 Task: Create a rule from the Recommended list, Task Added to this Project -> add SubTasks in the project AztecTech with SubTasks Gather and Analyse Requirements , Design and Implement Solution , System Test and UAT , Release to Production / Go Live
Action: Mouse moved to (789, 281)
Screenshot: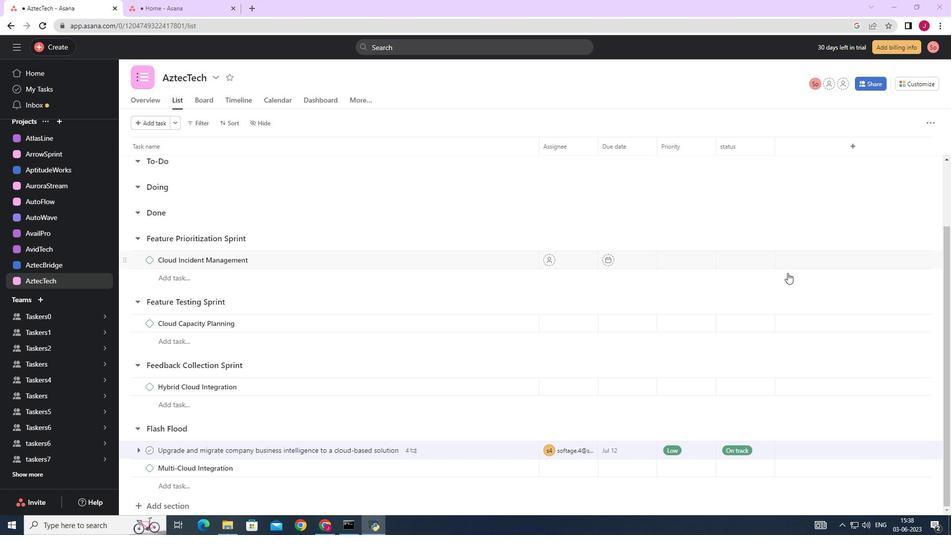 
Action: Mouse scrolled (789, 281) with delta (0, 0)
Screenshot: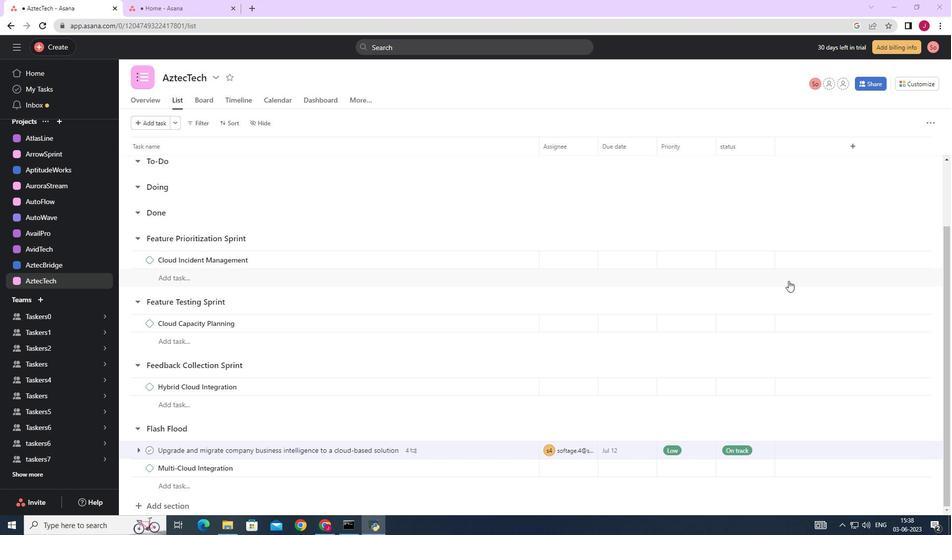 
Action: Mouse moved to (789, 281)
Screenshot: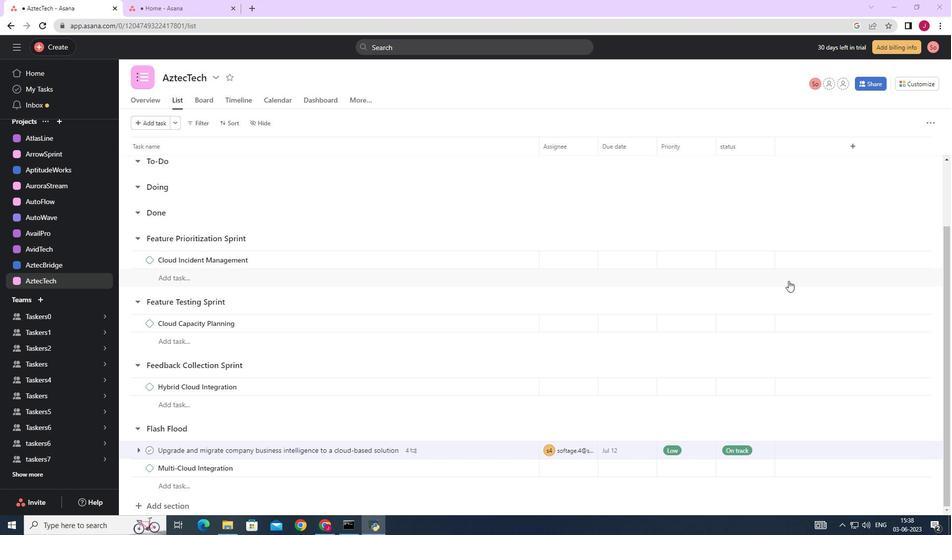
Action: Mouse scrolled (789, 281) with delta (0, 0)
Screenshot: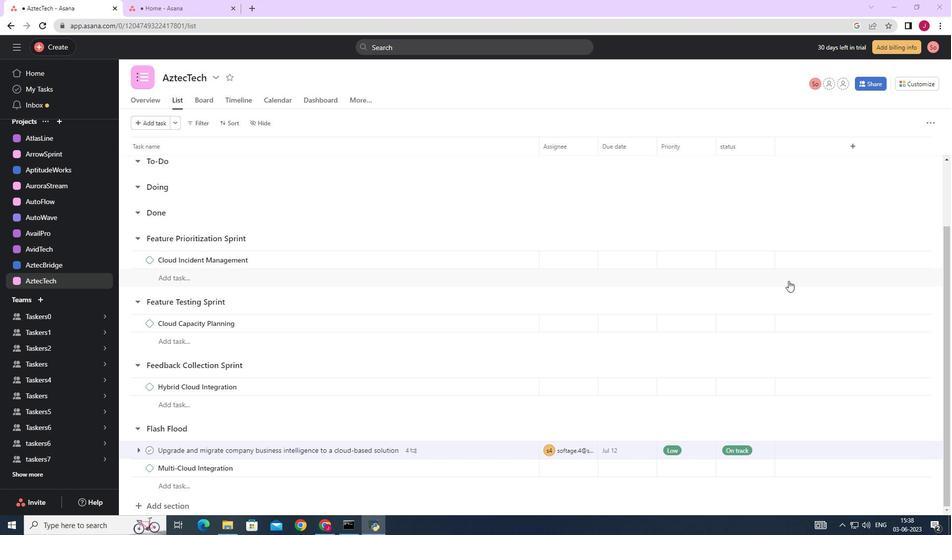 
Action: Mouse moved to (787, 280)
Screenshot: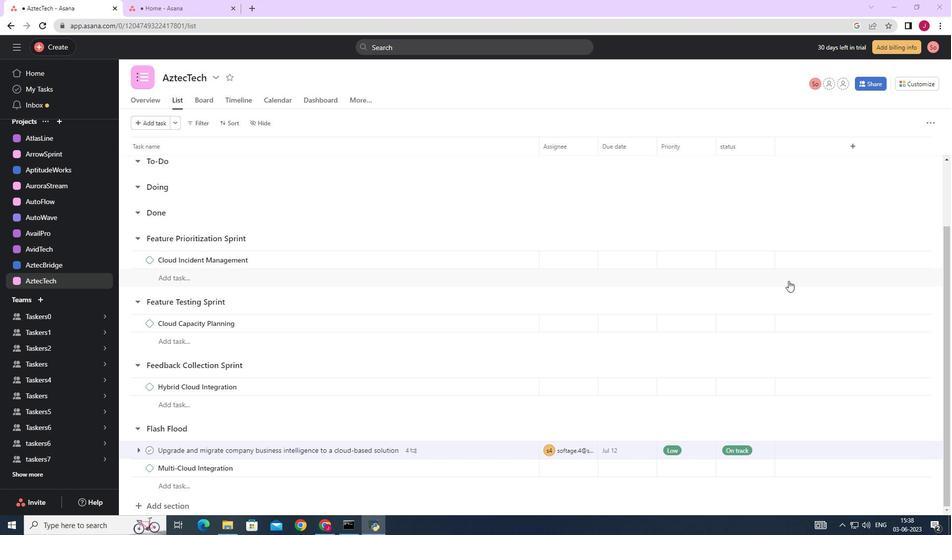 
Action: Mouse scrolled (787, 280) with delta (0, 0)
Screenshot: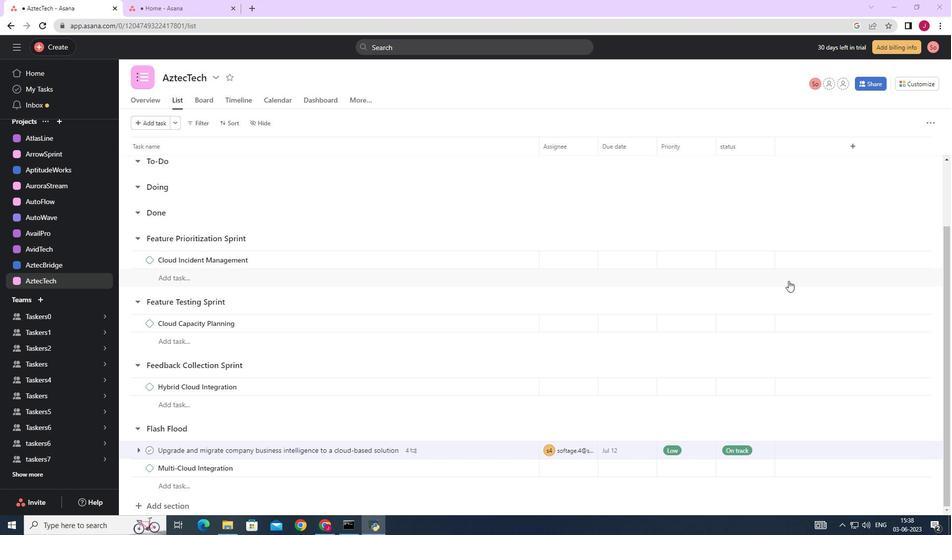 
Action: Mouse moved to (773, 289)
Screenshot: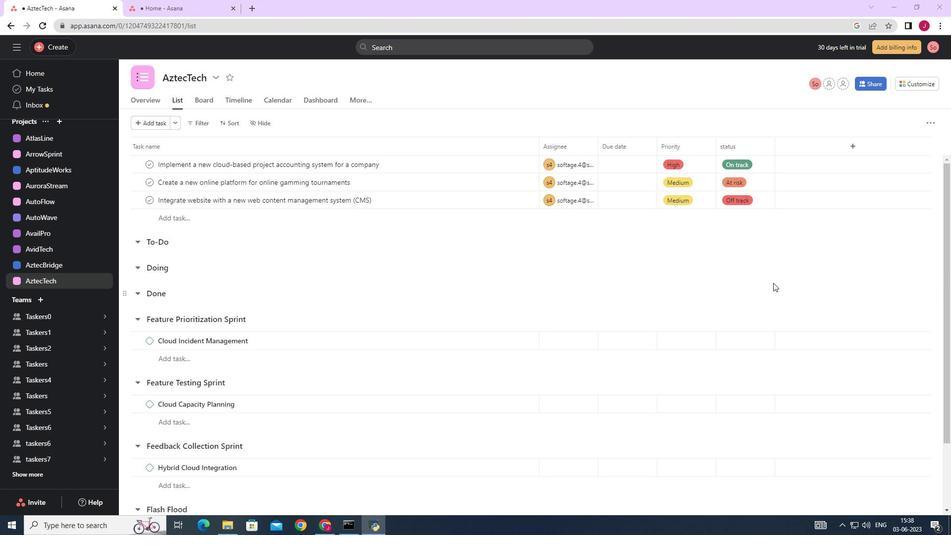 
Action: Mouse scrolled (773, 289) with delta (0, 0)
Screenshot: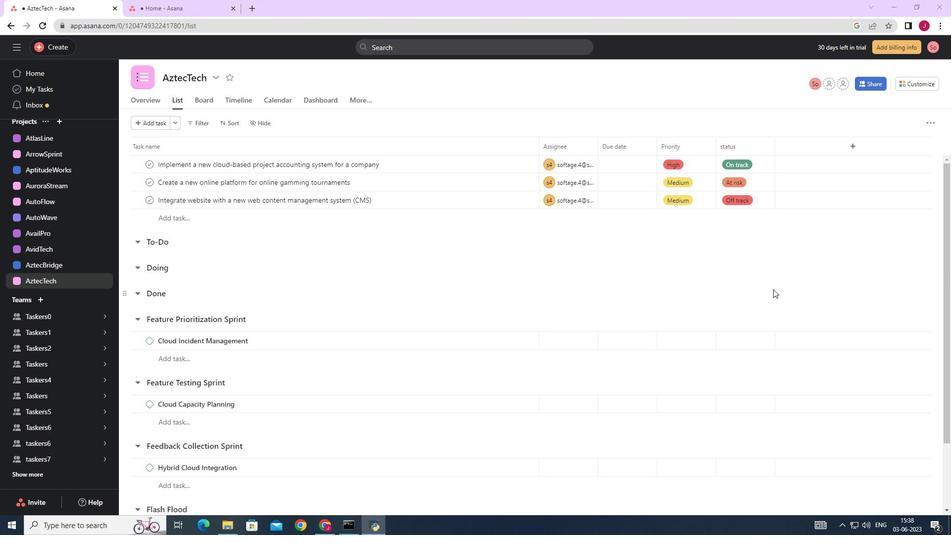 
Action: Mouse scrolled (773, 289) with delta (0, 0)
Screenshot: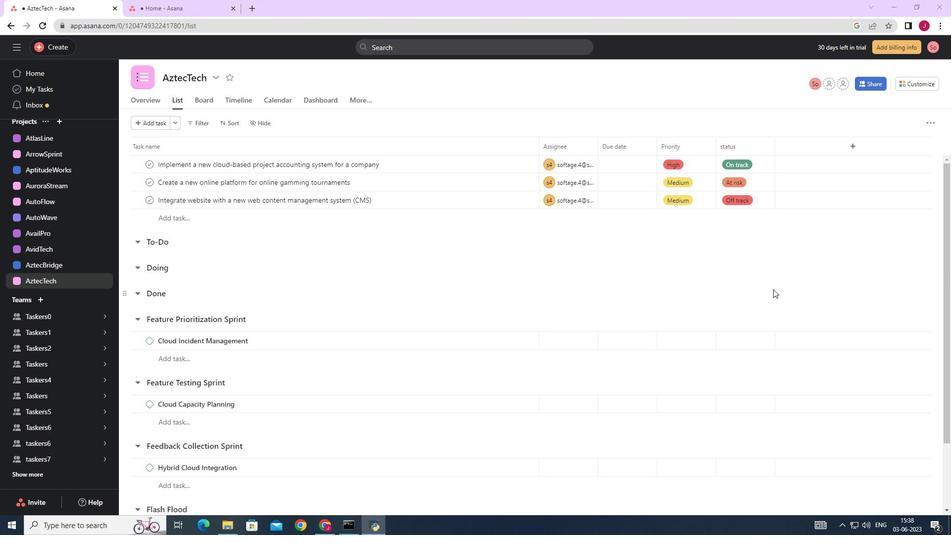 
Action: Mouse scrolled (773, 289) with delta (0, 0)
Screenshot: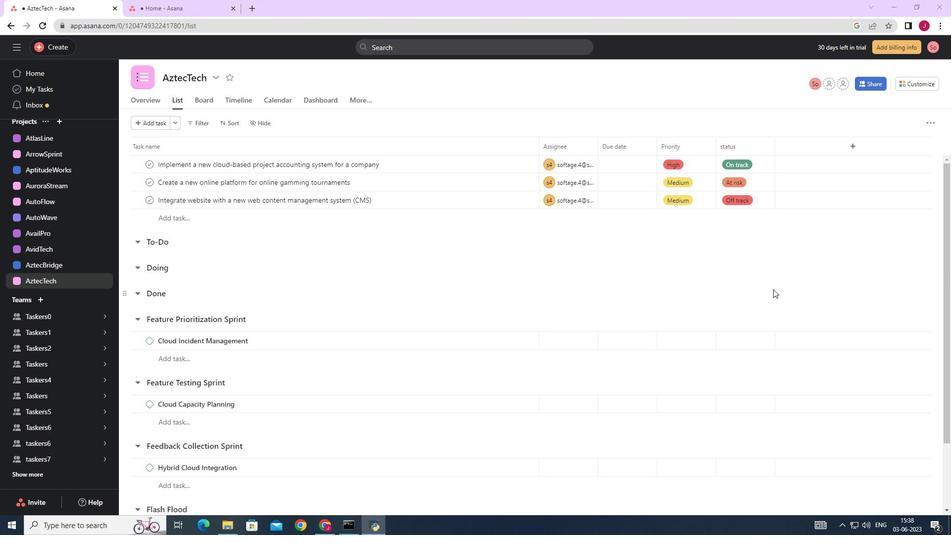 
Action: Mouse moved to (925, 83)
Screenshot: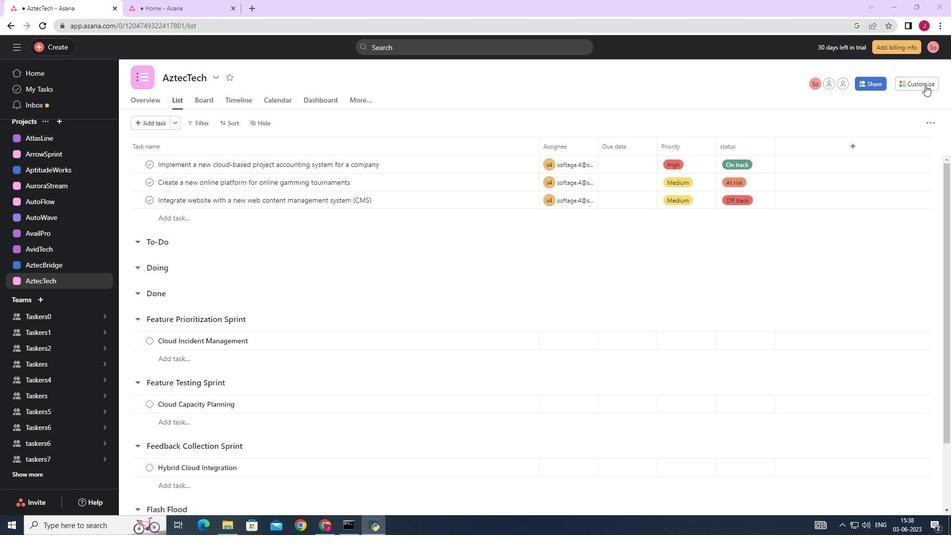 
Action: Mouse pressed left at (925, 83)
Screenshot: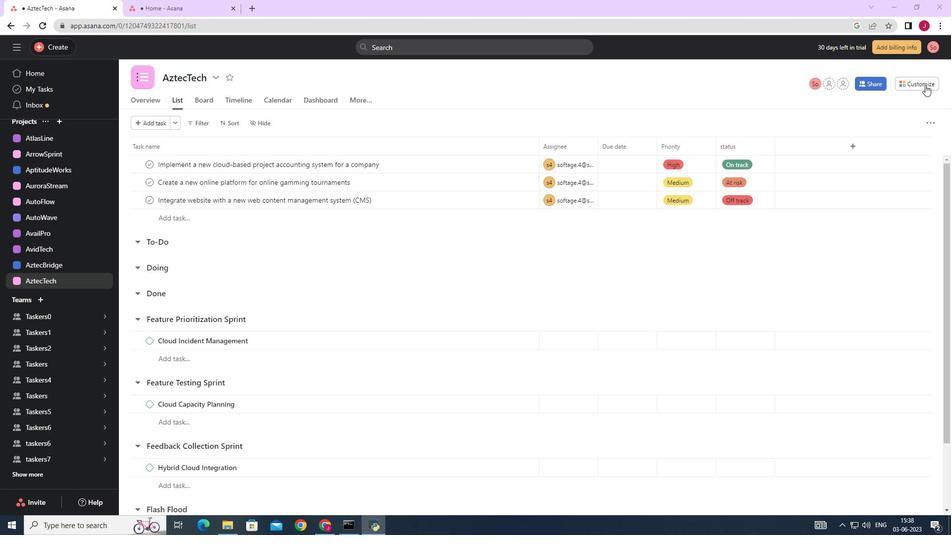 
Action: Mouse moved to (734, 221)
Screenshot: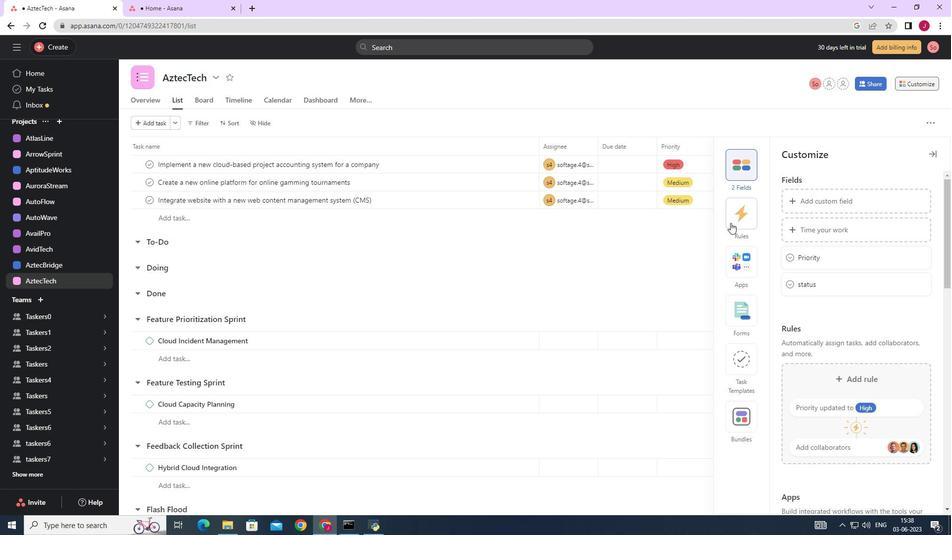 
Action: Mouse pressed left at (734, 221)
Screenshot: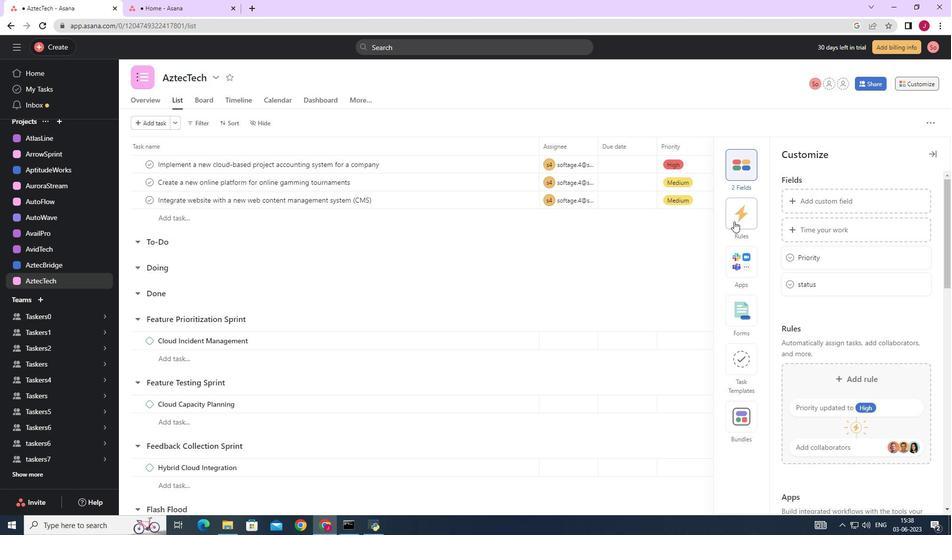 
Action: Mouse moved to (852, 226)
Screenshot: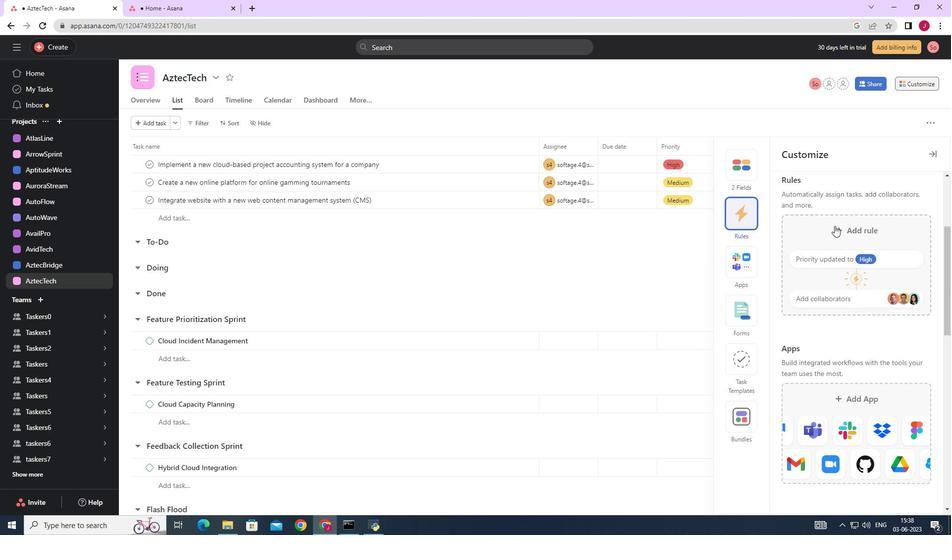 
Action: Mouse pressed left at (852, 226)
Screenshot: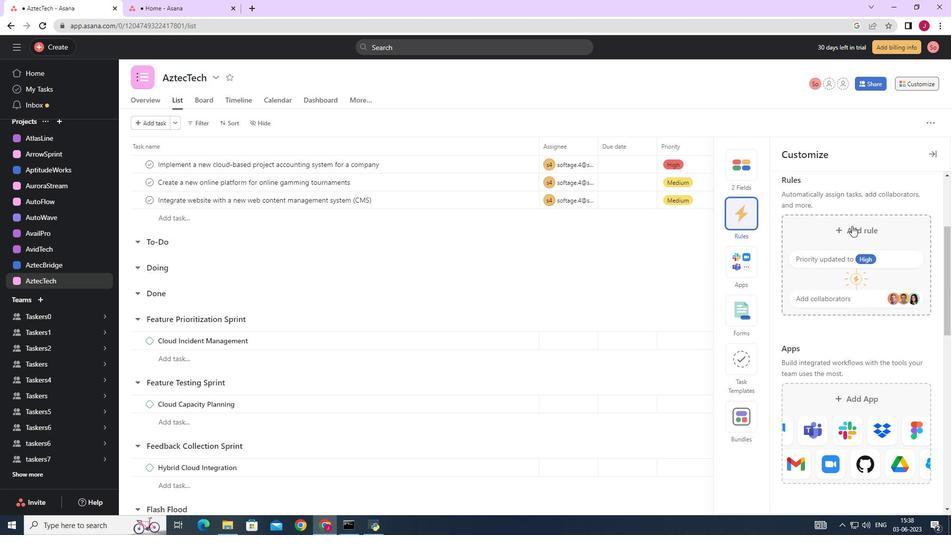 
Action: Mouse moved to (392, 142)
Screenshot: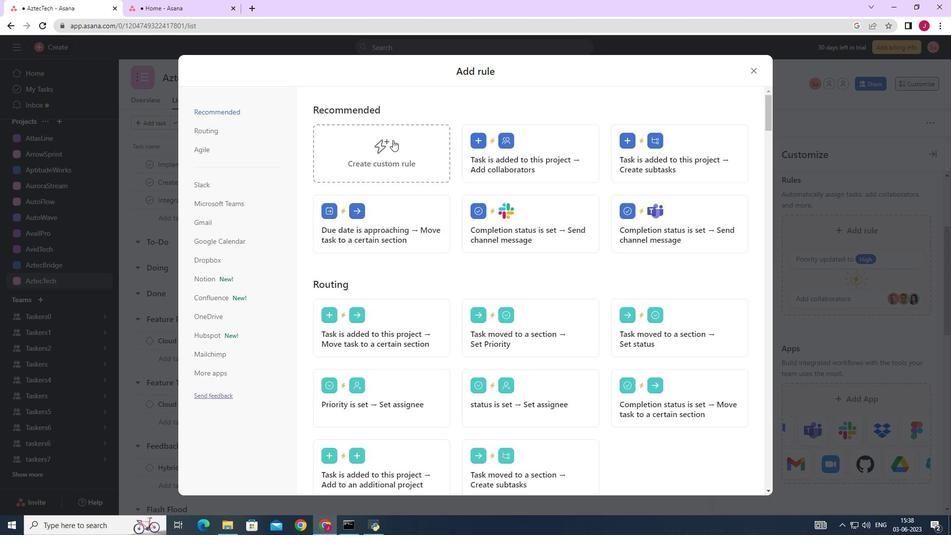 
Action: Mouse pressed left at (392, 142)
Screenshot: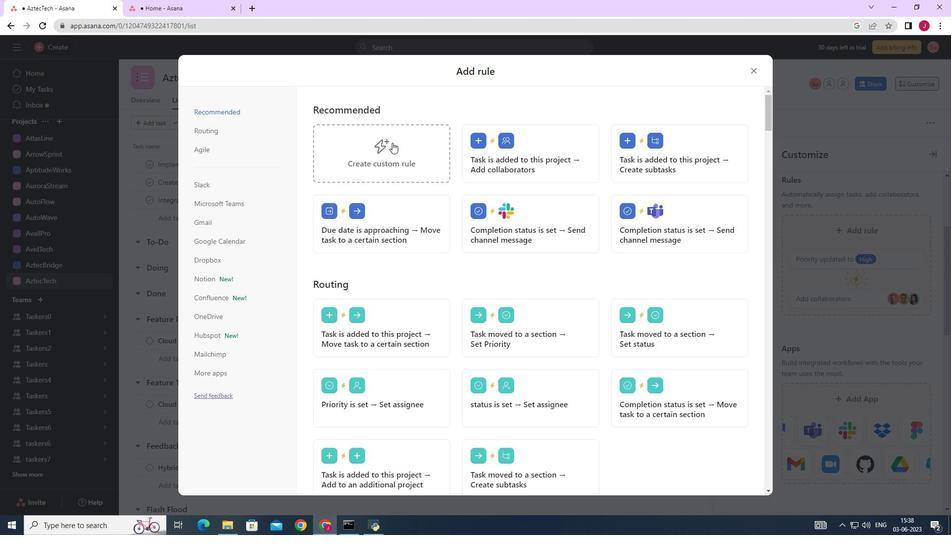 
Action: Mouse moved to (519, 263)
Screenshot: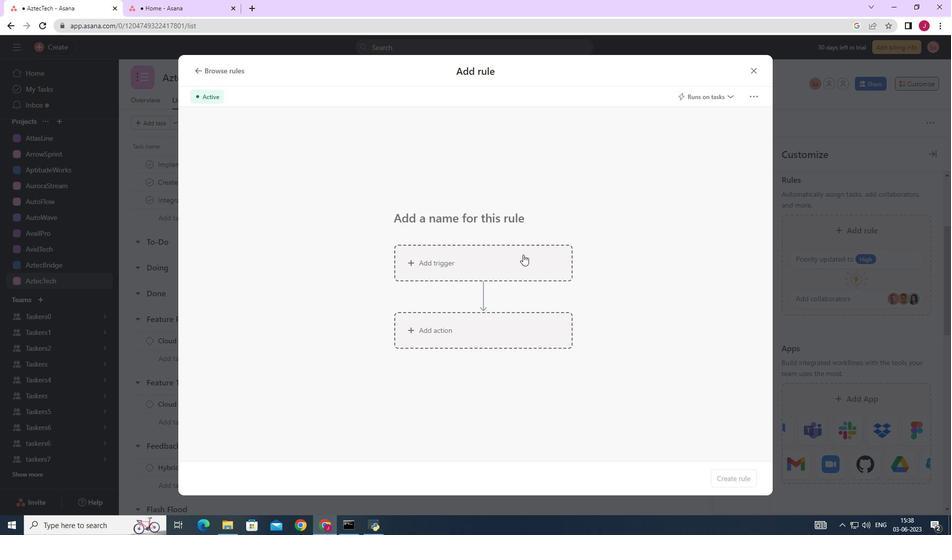 
Action: Mouse pressed left at (519, 263)
Screenshot: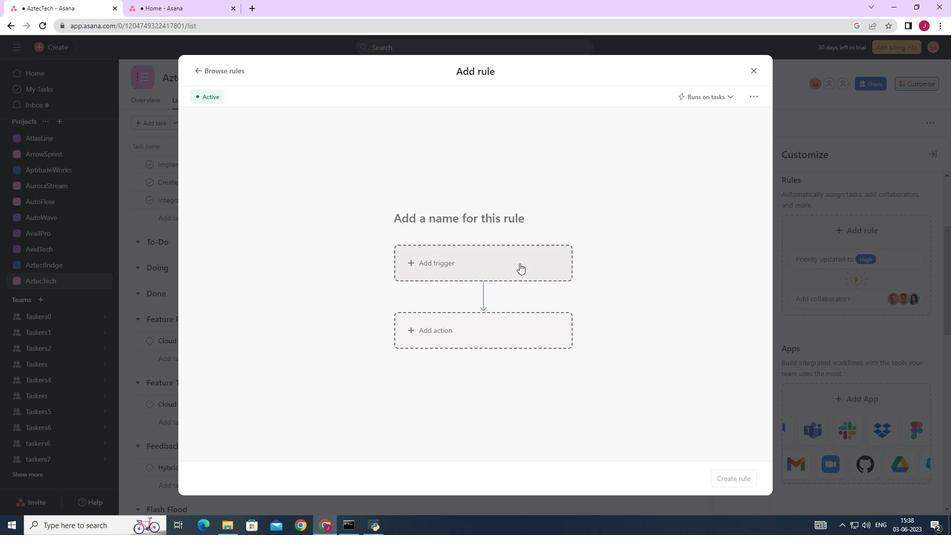 
Action: Mouse moved to (440, 334)
Screenshot: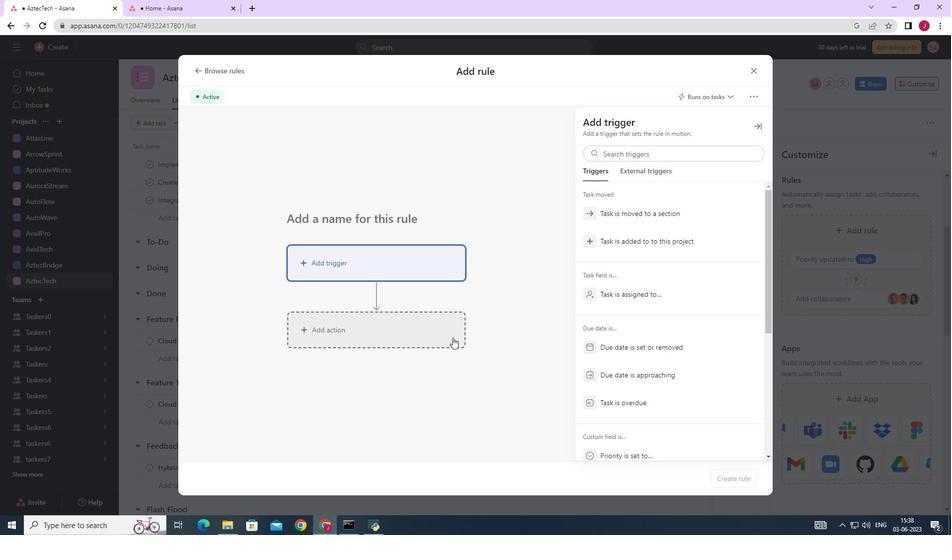 
Action: Mouse pressed left at (440, 334)
Screenshot: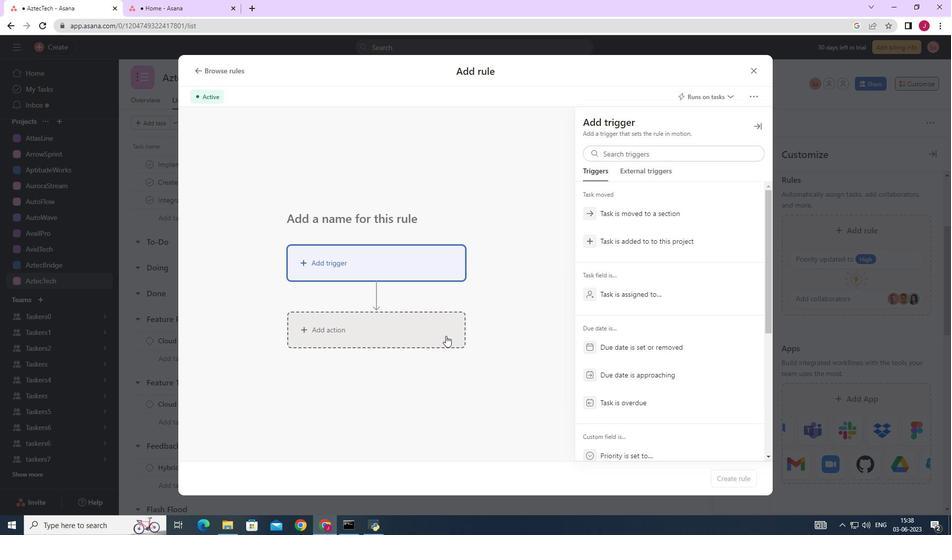 
Action: Mouse moved to (634, 262)
Screenshot: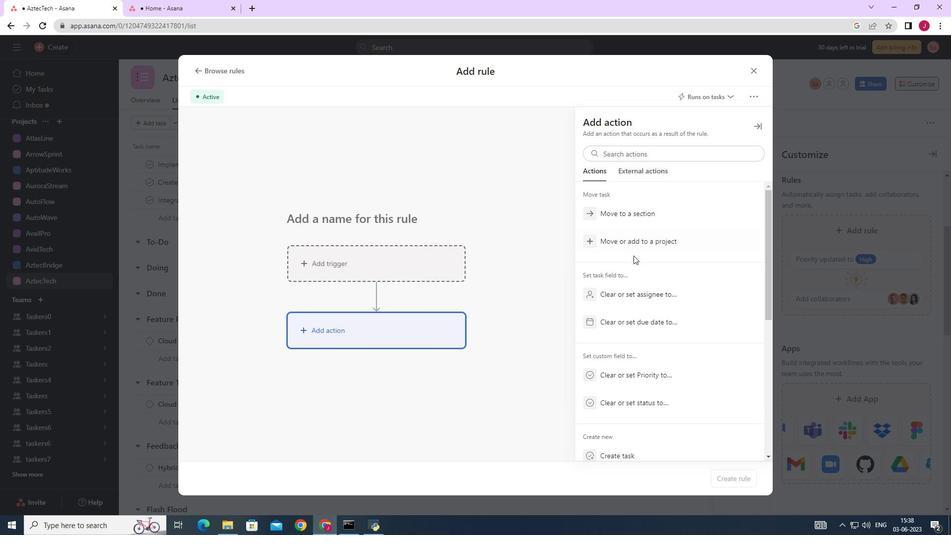 
Action: Mouse scrolled (634, 261) with delta (0, 0)
Screenshot: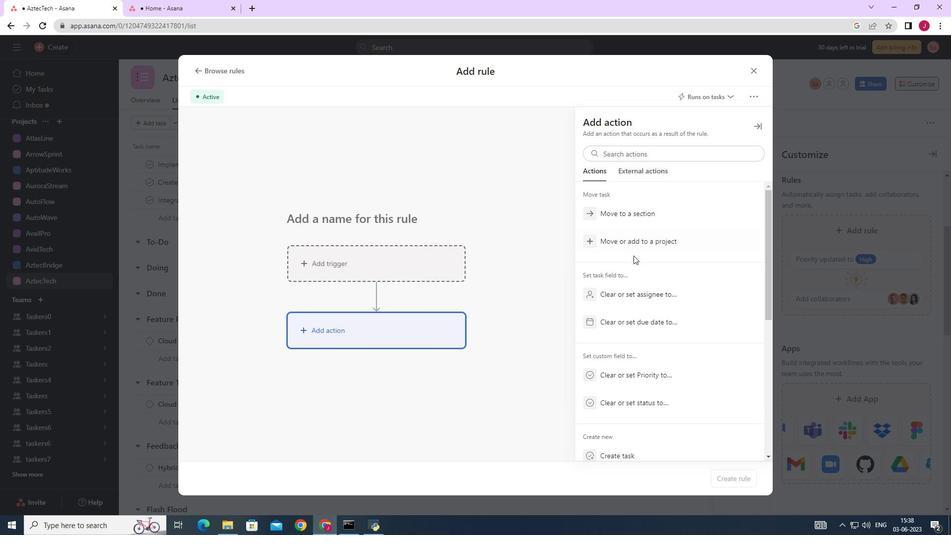 
Action: Mouse scrolled (634, 261) with delta (0, 0)
Screenshot: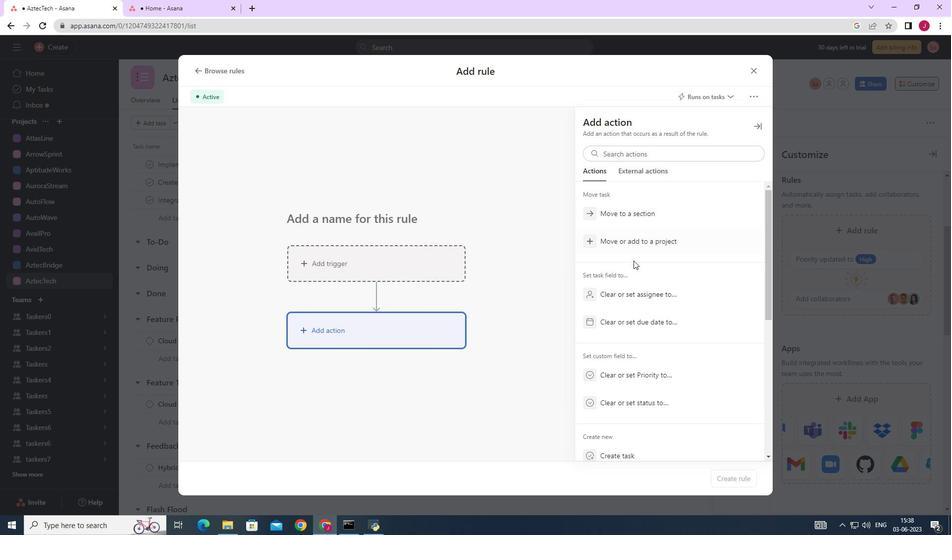 
Action: Mouse scrolled (634, 261) with delta (0, 0)
Screenshot: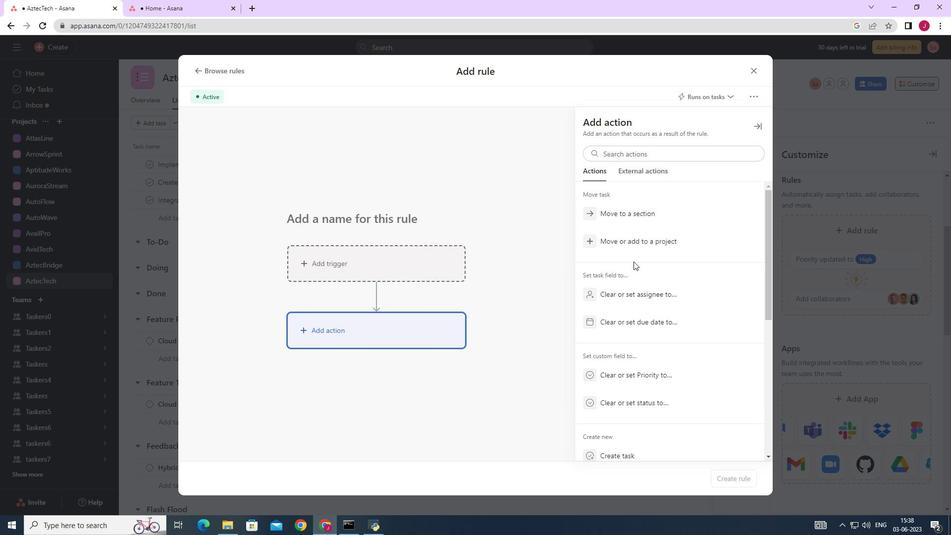 
Action: Mouse moved to (615, 292)
Screenshot: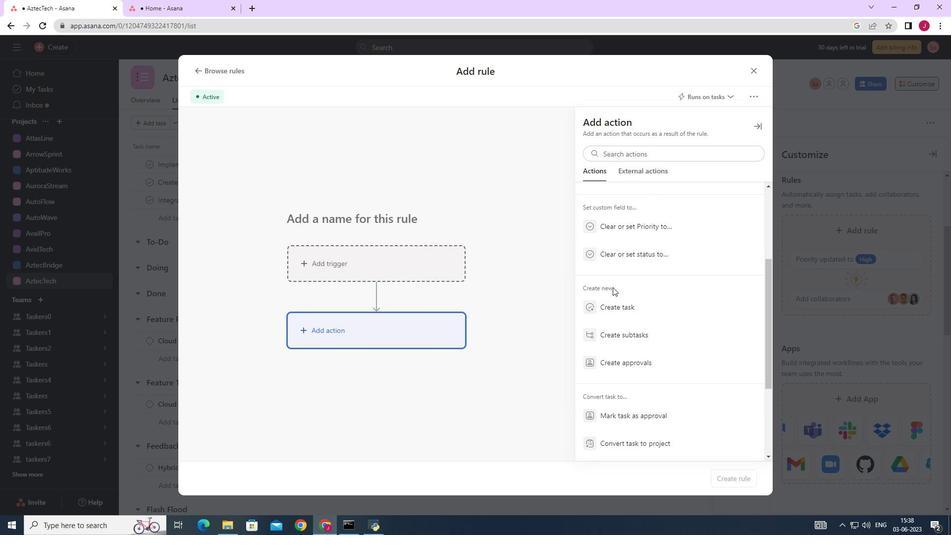 
Action: Mouse scrolled (615, 292) with delta (0, 0)
Screenshot: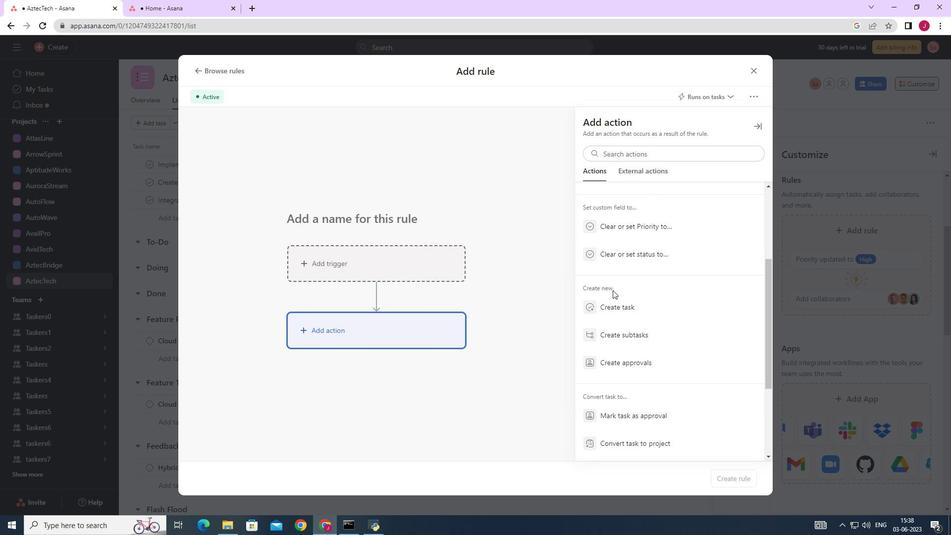 
Action: Mouse scrolled (615, 292) with delta (0, 0)
Screenshot: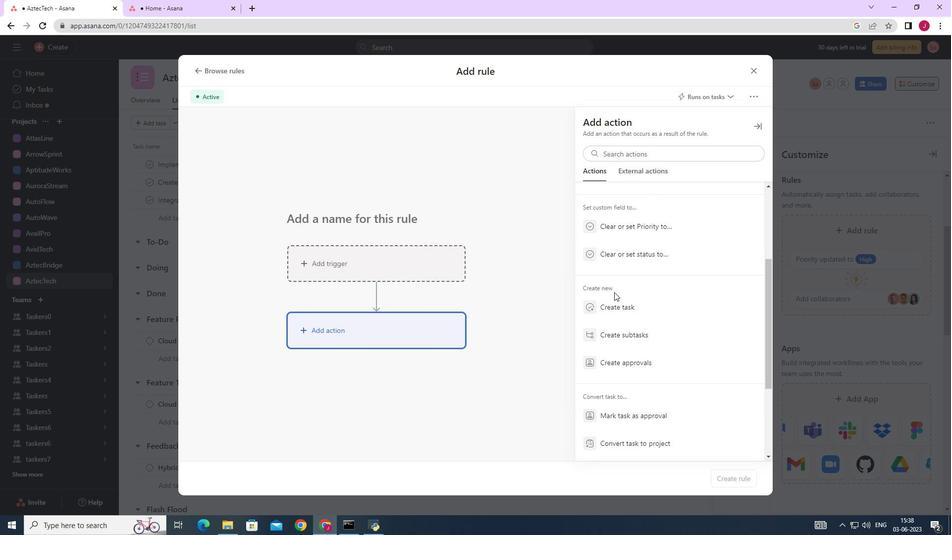 
Action: Mouse scrolled (615, 292) with delta (0, 0)
Screenshot: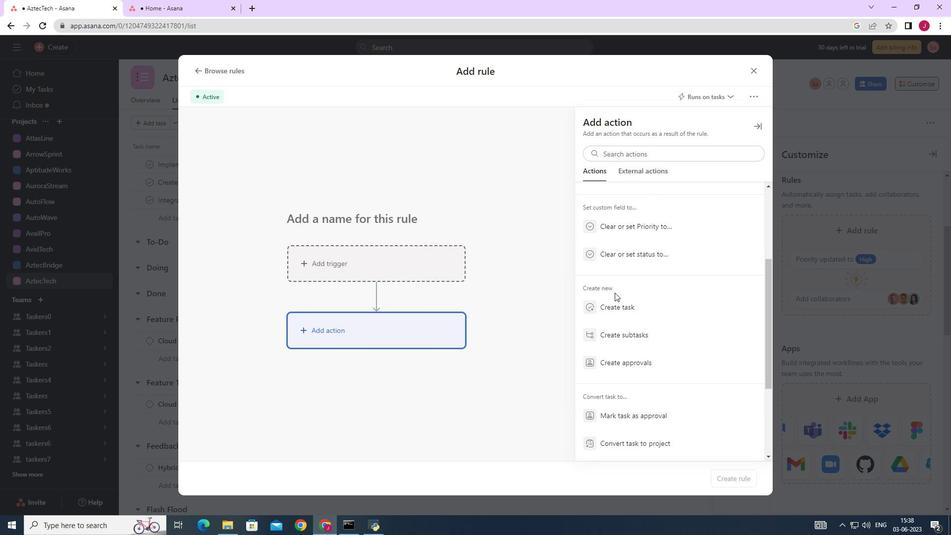 
Action: Mouse moved to (615, 211)
Screenshot: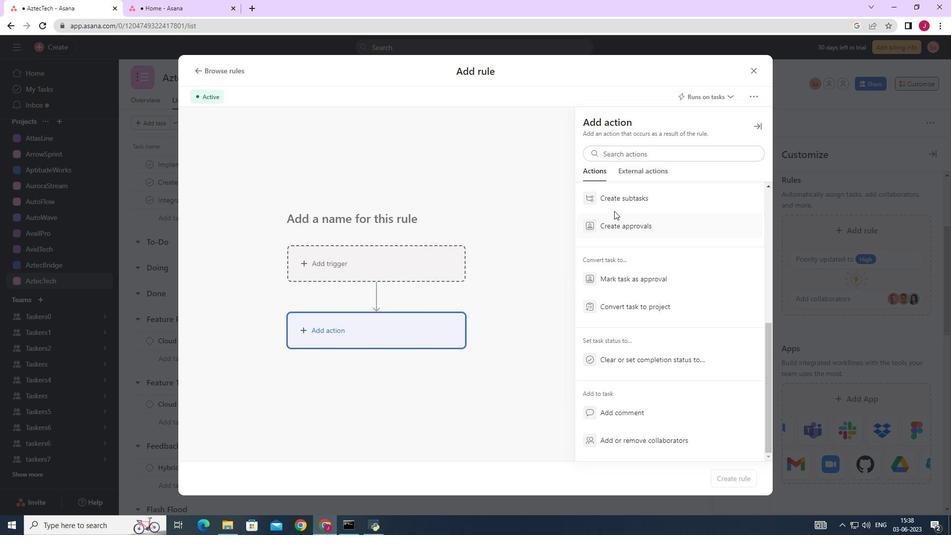 
Action: Mouse scrolled (615, 211) with delta (0, 0)
Screenshot: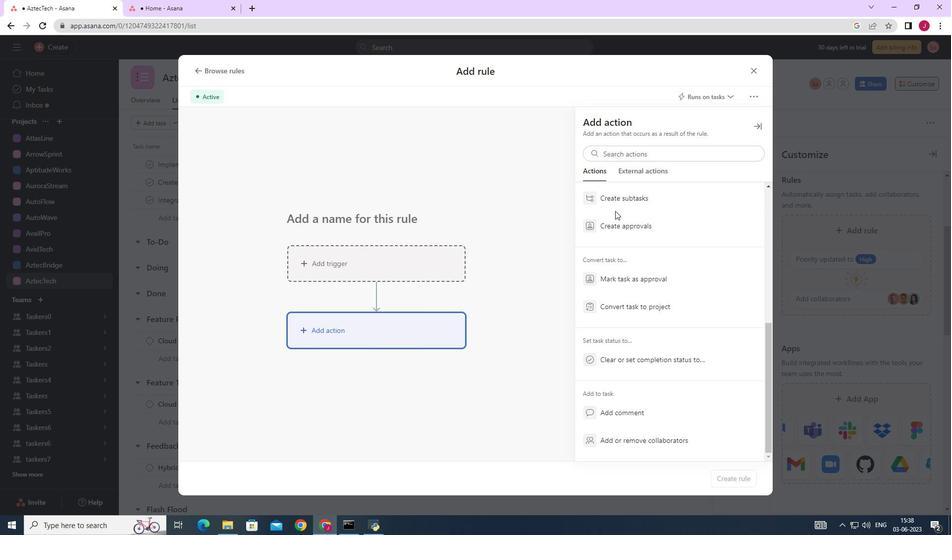 
Action: Mouse scrolled (615, 211) with delta (0, 0)
Screenshot: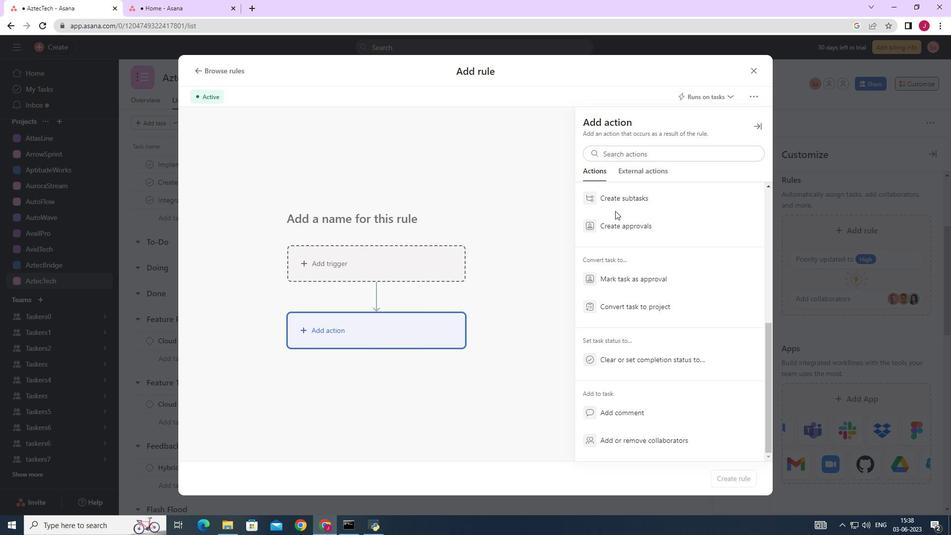 
Action: Mouse moved to (628, 299)
Screenshot: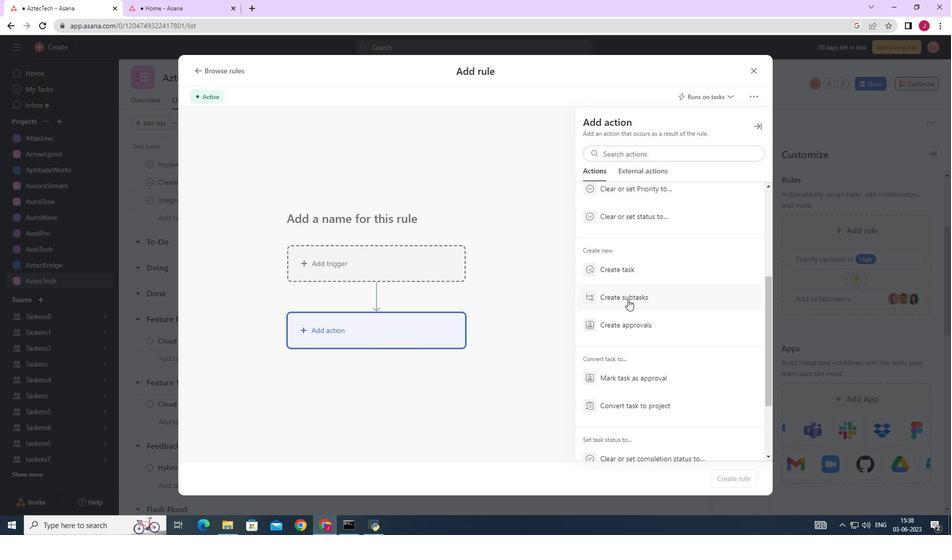 
Action: Mouse pressed left at (628, 299)
Screenshot: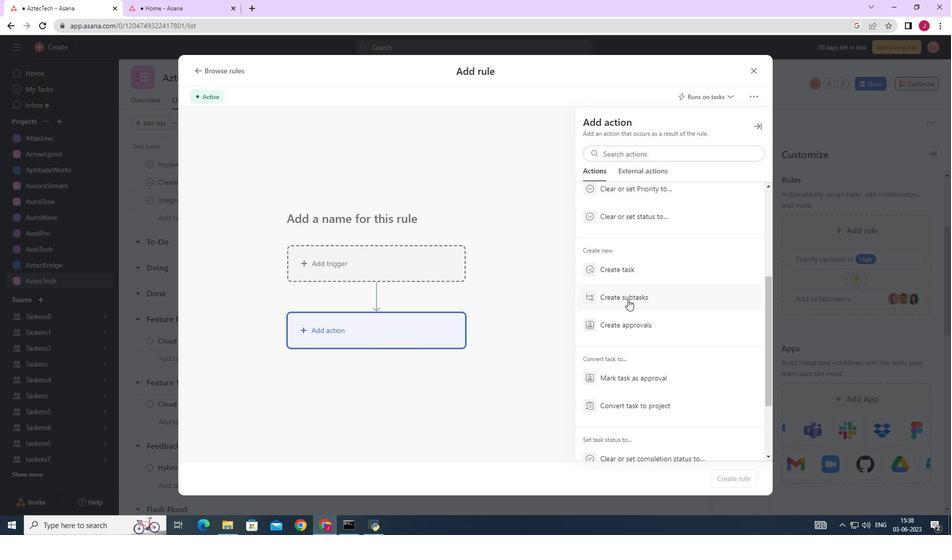 
Action: Mouse moved to (601, 189)
Screenshot: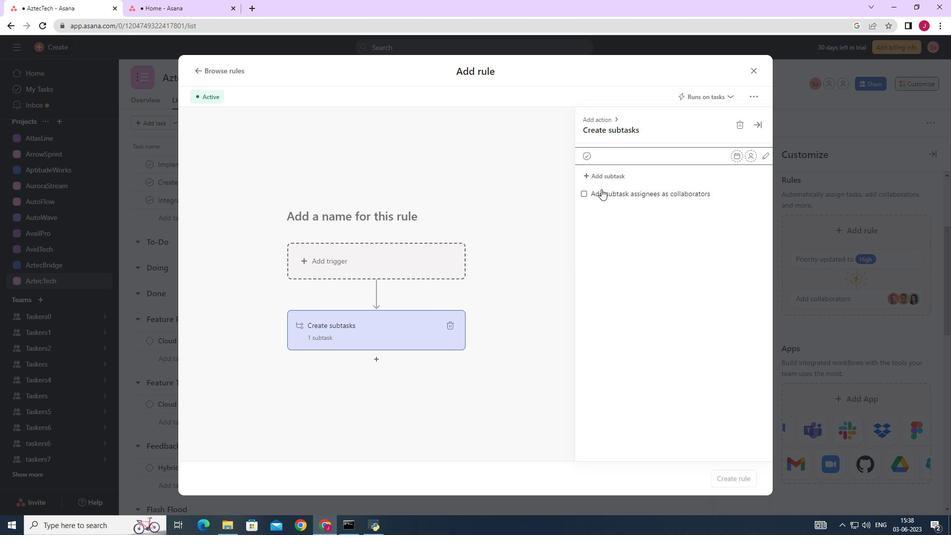 
Action: Key pressed <Key.caps_lock>G<Key.caps_lock>ather<Key.space><Key.caps_lock><Key.caps_lock>and<Key.caps_lock>A<Key.caps_lock>nalysis<Key.space>
Screenshot: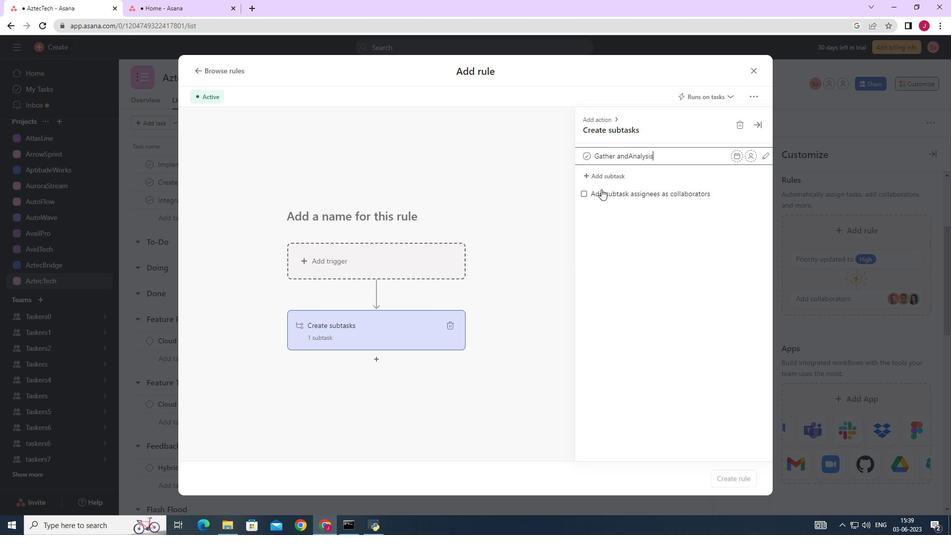 
Action: Mouse moved to (629, 158)
Screenshot: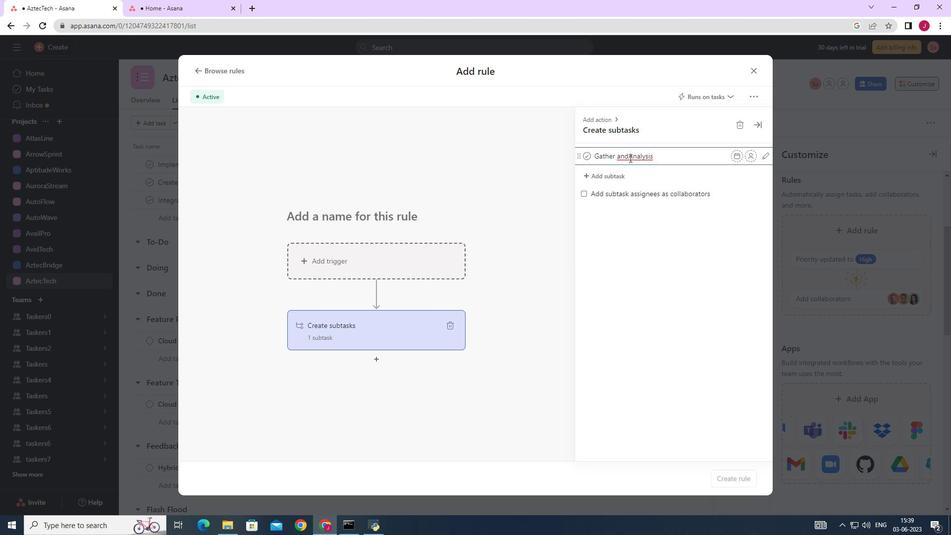 
Action: Mouse pressed left at (629, 158)
Screenshot: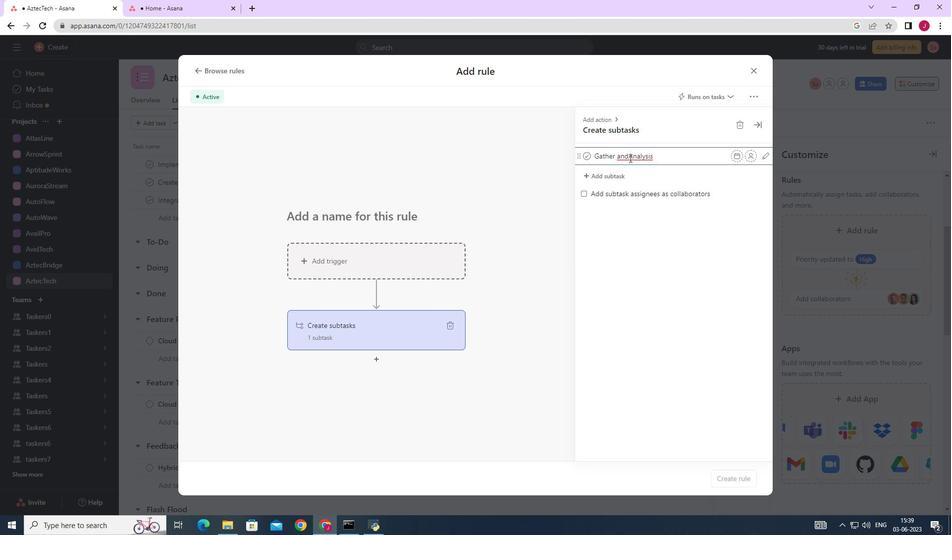 
Action: Key pressed <Key.space>
Screenshot: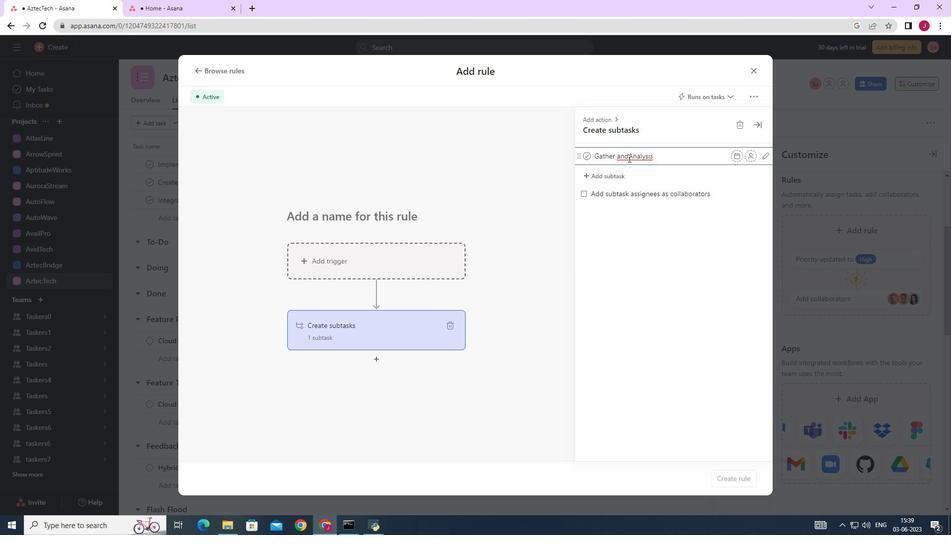 
Action: Mouse moved to (668, 151)
Screenshot: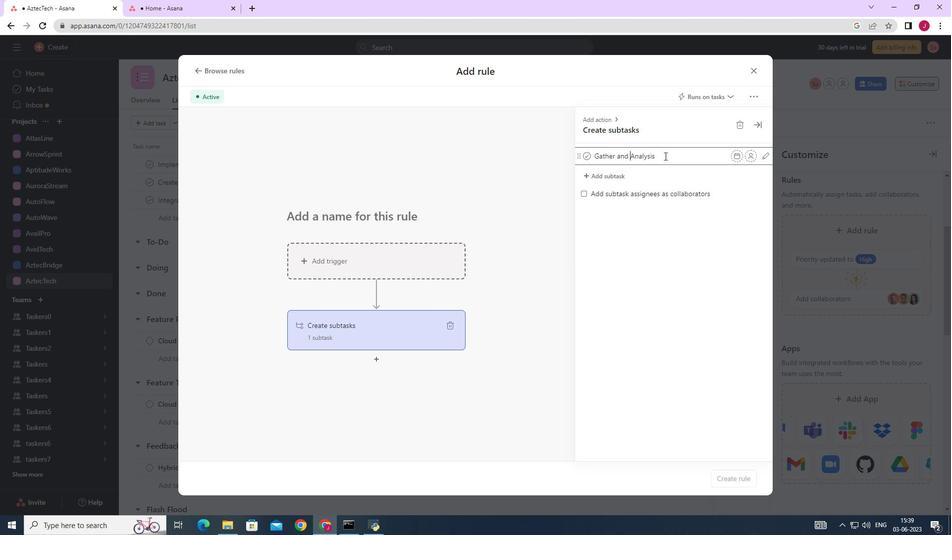 
Action: Mouse pressed left at (668, 151)
Screenshot: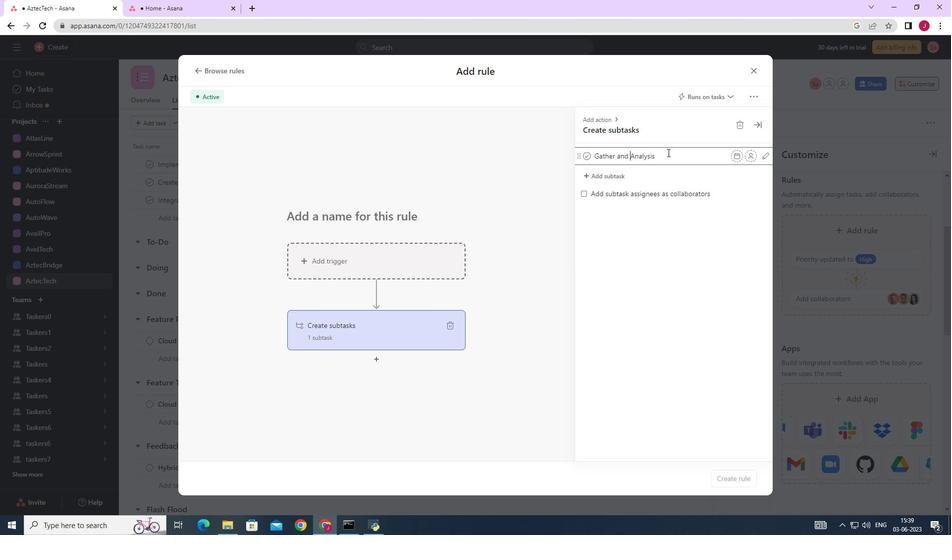 
Action: Mouse moved to (669, 151)
Screenshot: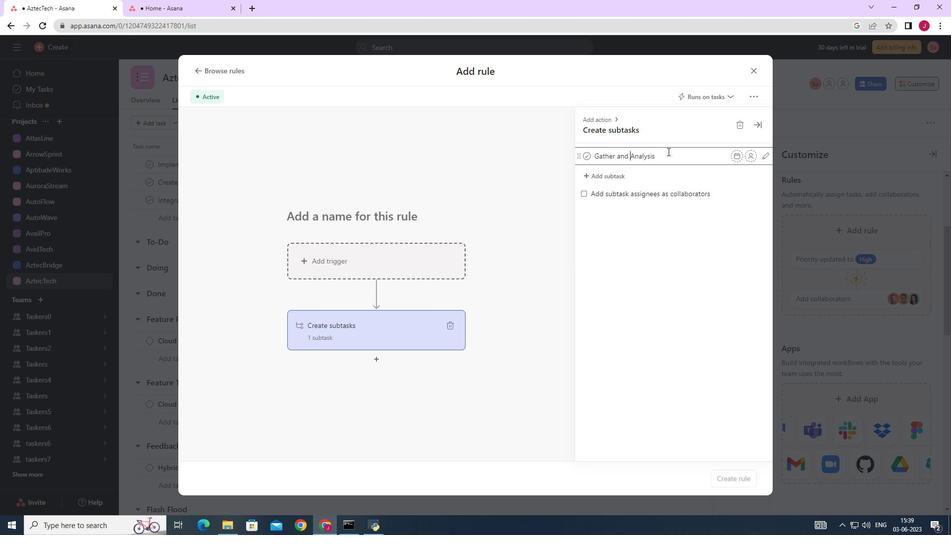 
Action: Key pressed <Key.backspace><Key.backspace><Key.backspace>e<Key.space><Key.caps_lock>R<Key.caps_lock>equo<Key.backspace>irements<Key.enter><Key.caps_lock>D<Key.caps_lock>esign<Key.space>and<Key.space><Key.caps_lock>I<Key.caps_lock>mplement<Key.space><Key.caps_lock>S<Key.caps_lock>olution<Key.enter><Key.caps_lock>S<Key.caps_lock>ystem<Key.space><Key.caps_lock>T<Key.caps_lock>est<Key.space>an<Key.space><Key.backspace>d<Key.space><Key.caps_lock>UAT<Key.enter><Key.caps_lock><Key.caps_lock>R<Key.caps_lock>elease<Key.space>to<Key.space>o<Key.backspace>production<Key.enter>
Screenshot: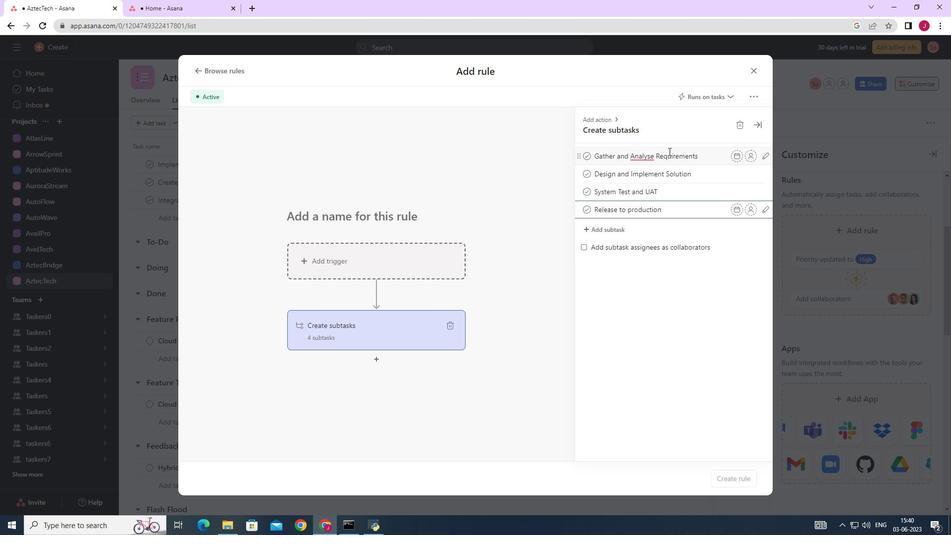 
Action: Mouse moved to (640, 158)
Screenshot: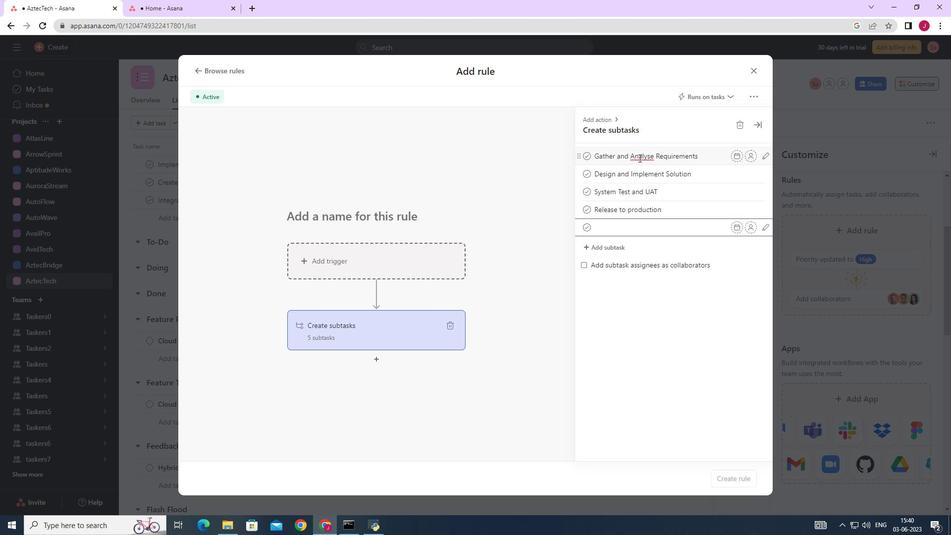 
